 Task: Select Blue Colour To Highlight The Text
Action: Mouse moved to (31, 7)
Screenshot: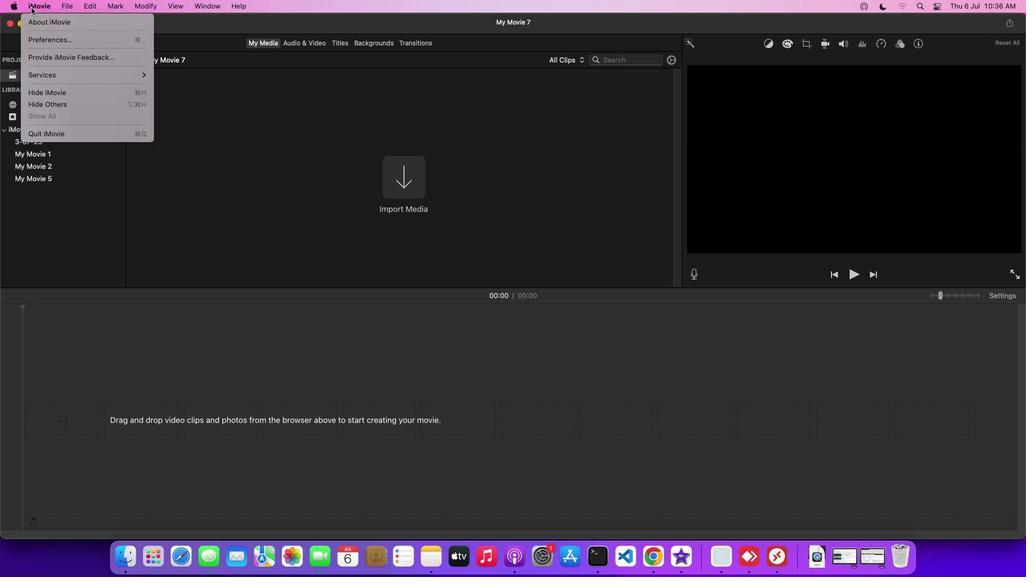 
Action: Mouse pressed left at (31, 7)
Screenshot: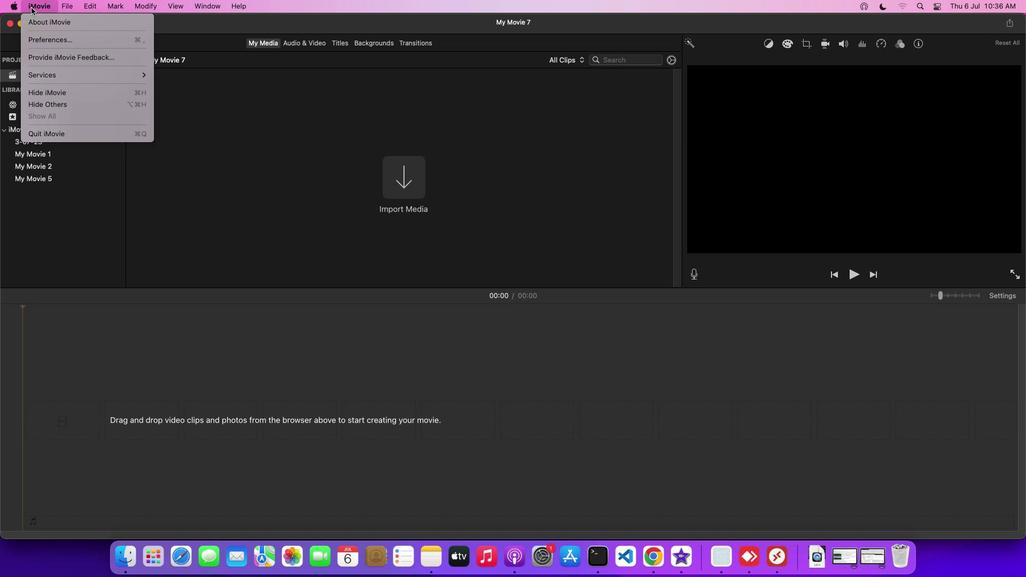 
Action: Mouse moved to (35, 21)
Screenshot: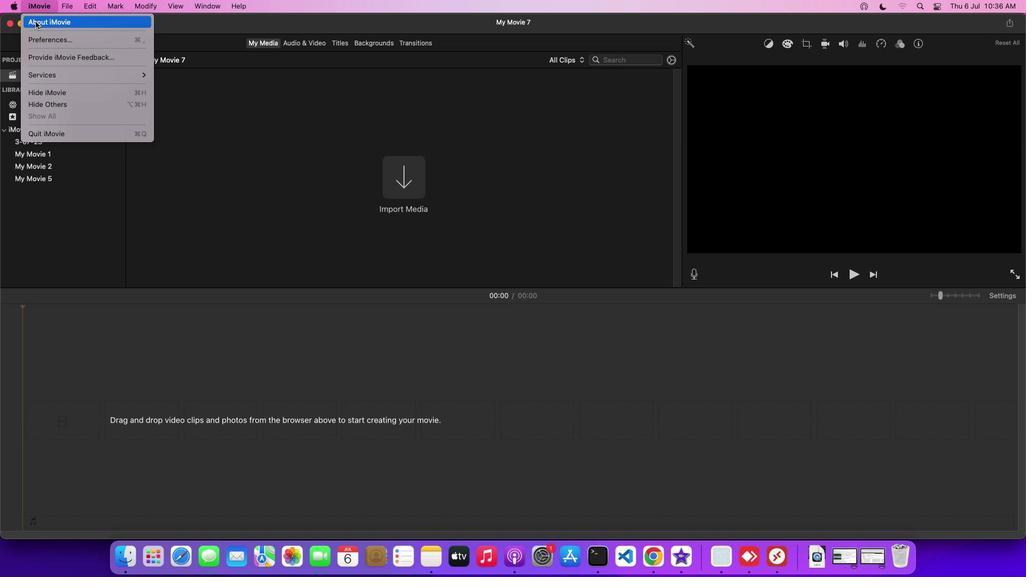 
Action: Mouse pressed left at (35, 21)
Screenshot: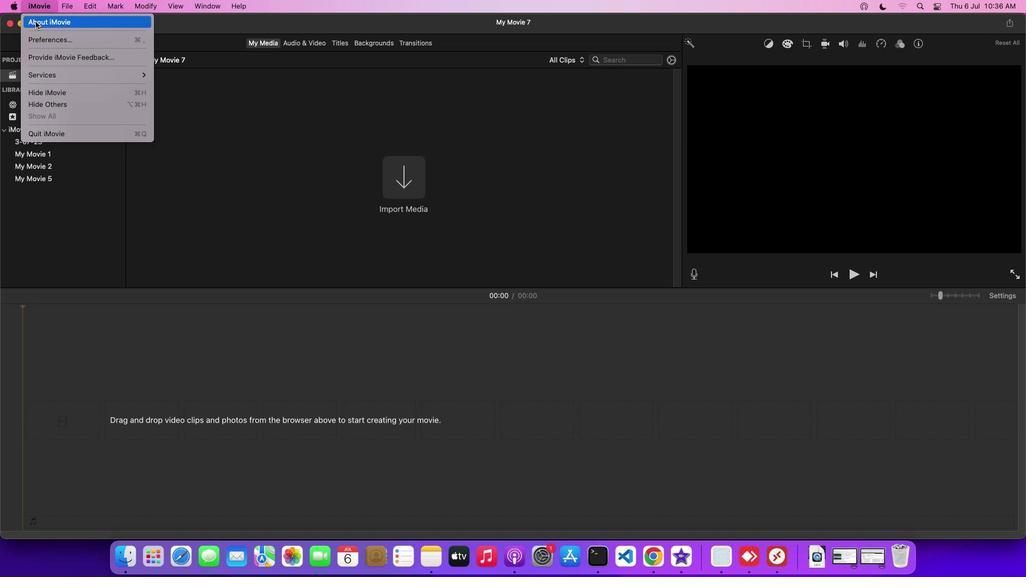 
Action: Mouse moved to (536, 313)
Screenshot: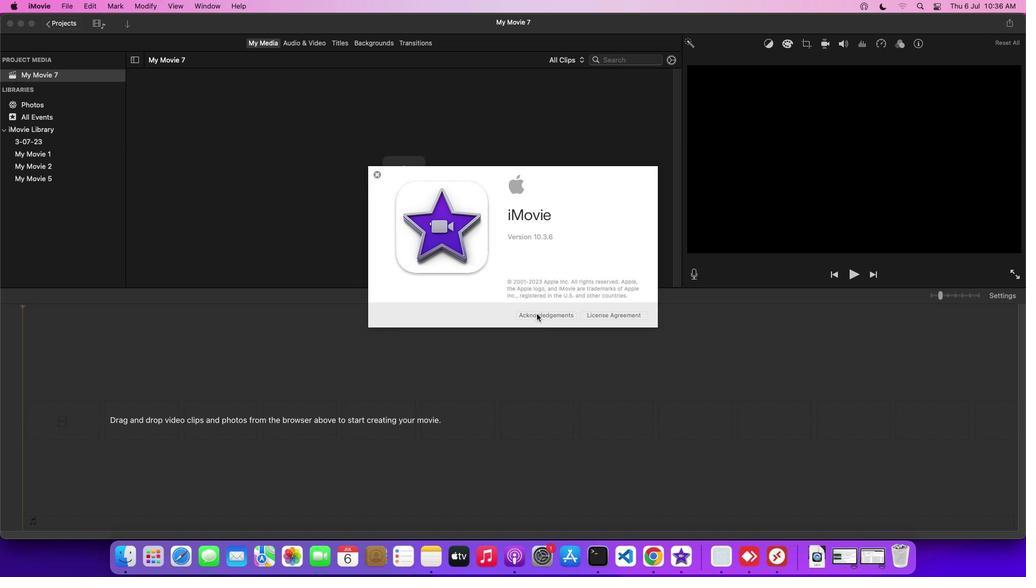 
Action: Mouse pressed left at (536, 313)
Screenshot: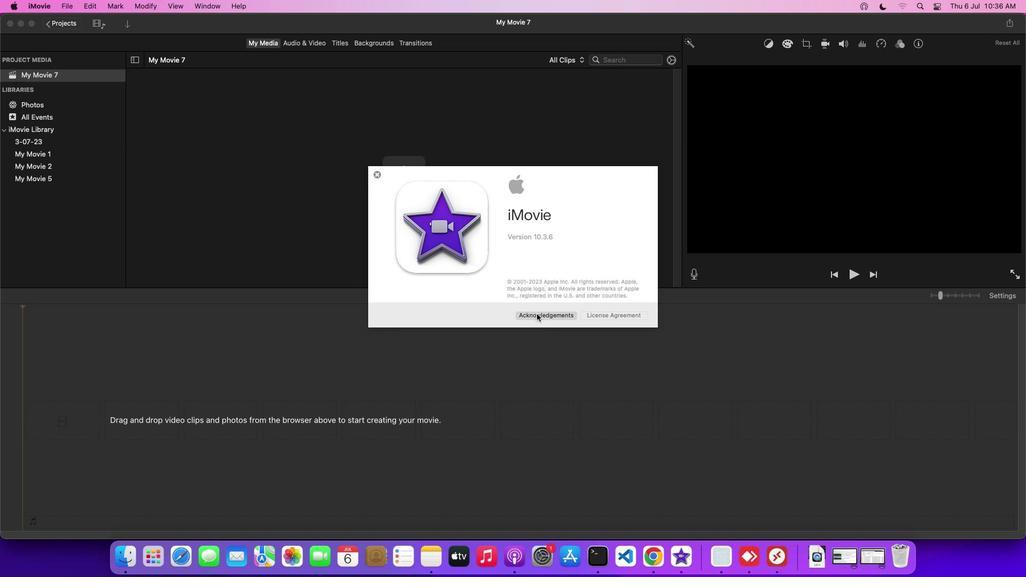 
Action: Mouse moved to (550, 29)
Screenshot: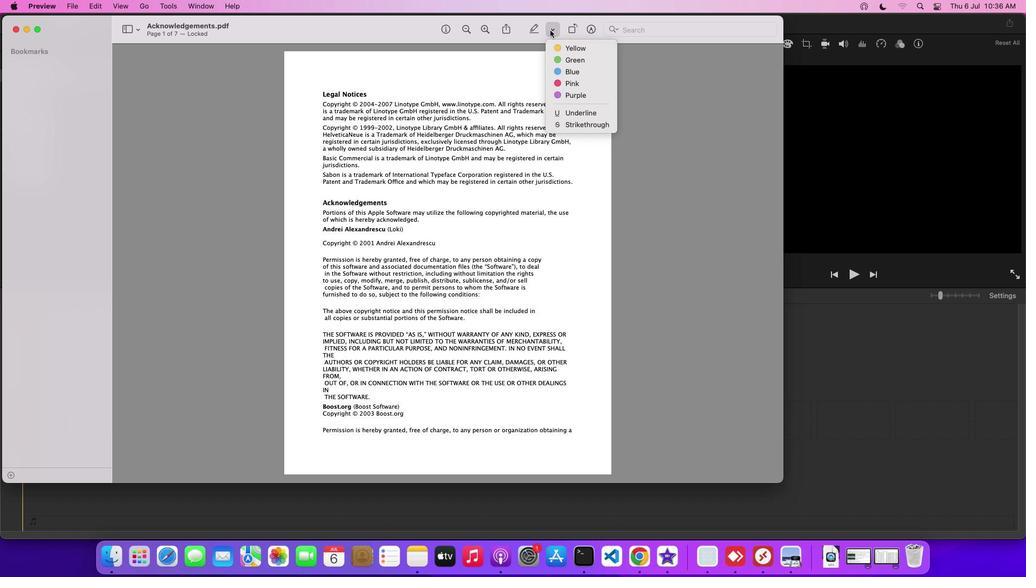 
Action: Mouse pressed left at (550, 29)
Screenshot: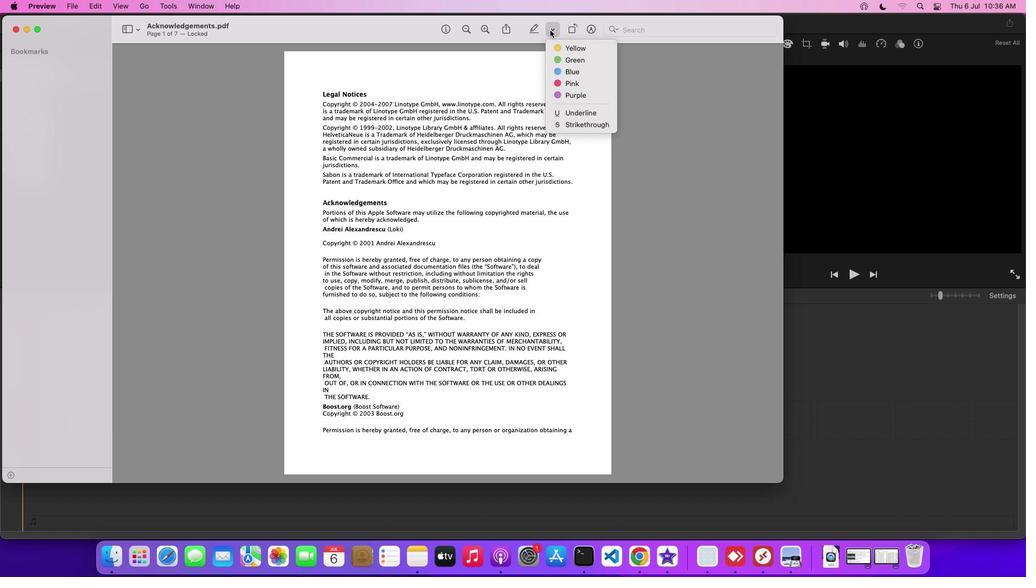 
Action: Mouse moved to (554, 73)
Screenshot: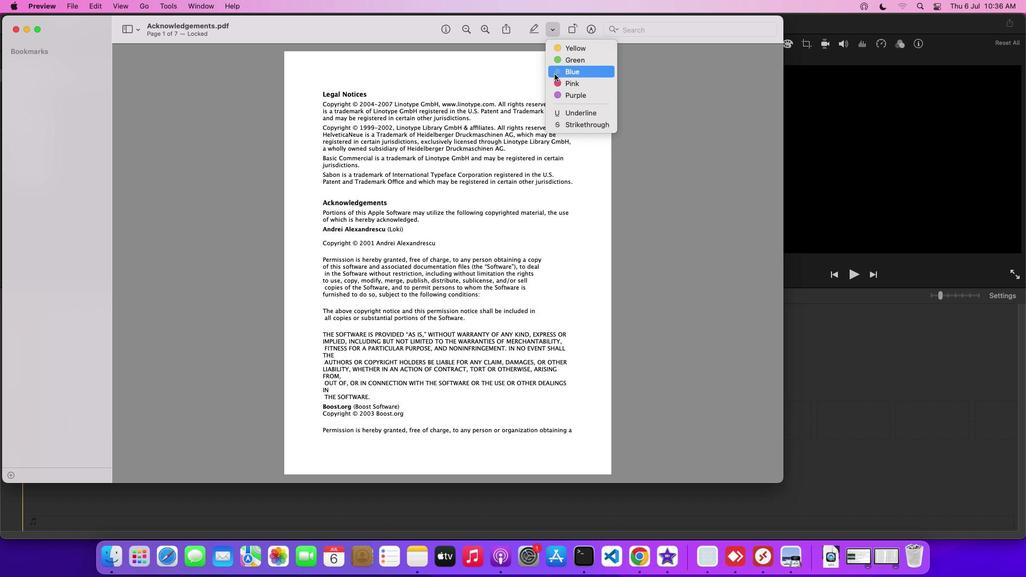 
Action: Mouse pressed left at (554, 73)
Screenshot: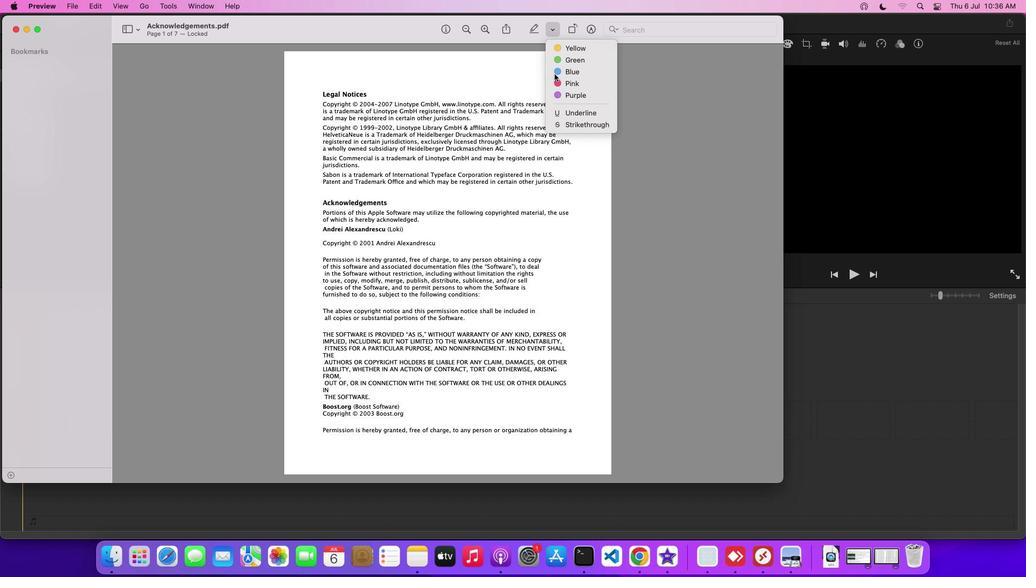 
Action: Mouse moved to (536, 95)
Screenshot: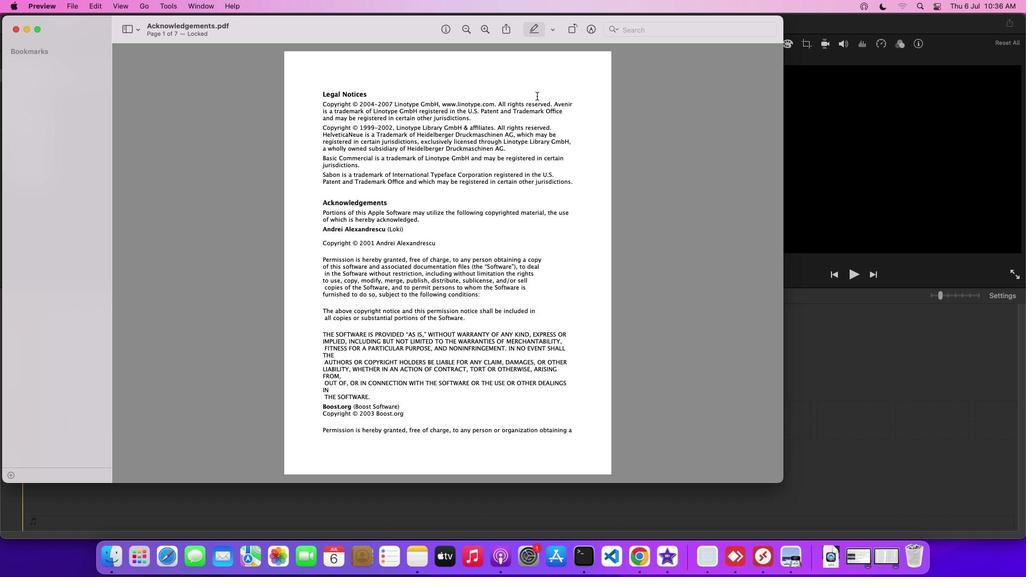 
Action: Mouse pressed left at (536, 95)
Screenshot: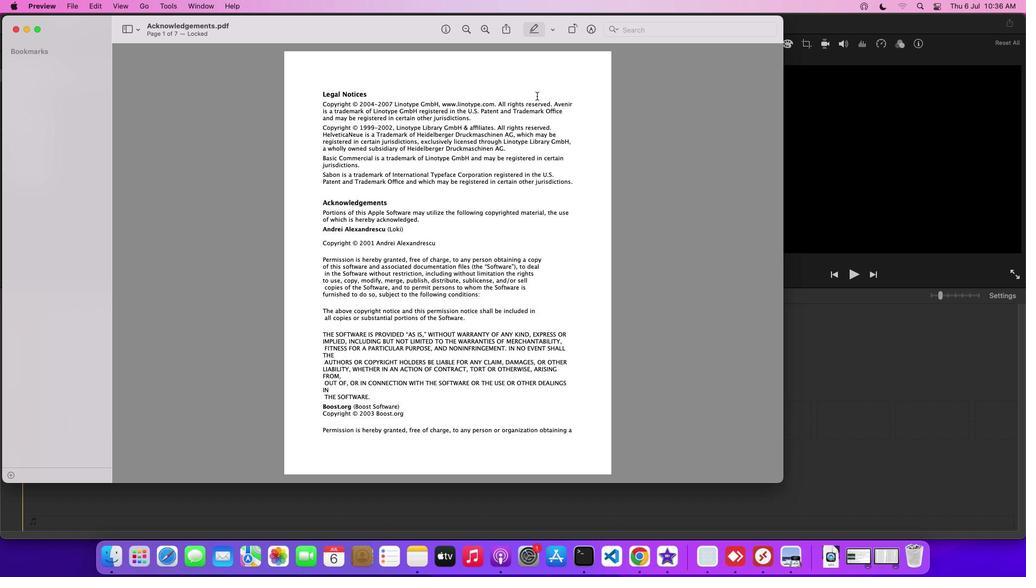 
